 Task: Locate the nearest lighthouses to Martha's Vineyard, Massachusetts, and Nantucket, Massachusetts.
Action: Mouse moved to (120, 76)
Screenshot: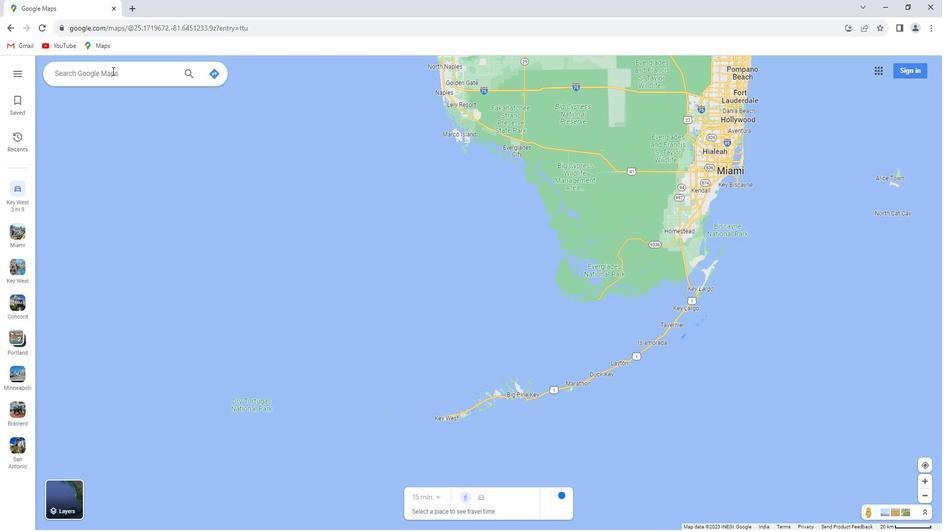 
Action: Mouse pressed left at (120, 76)
Screenshot: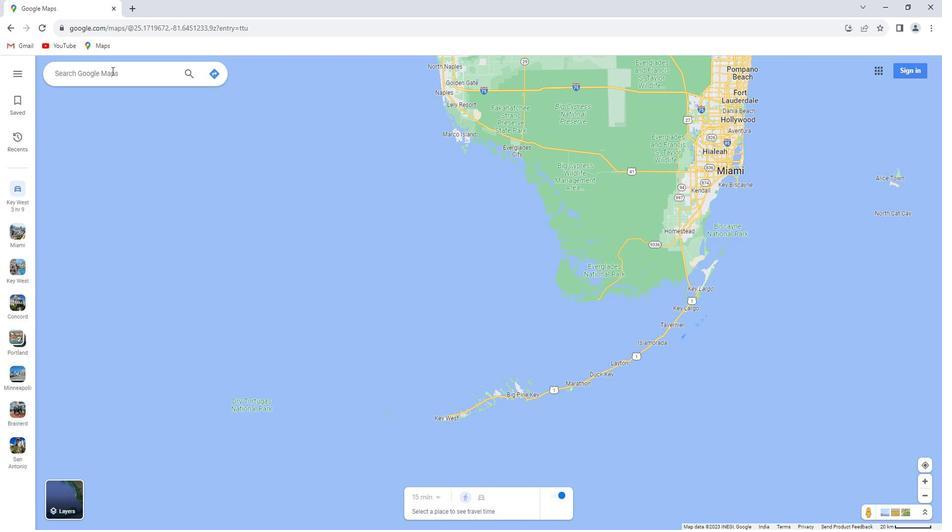 
Action: Key pressed <Key.shift>Martha's<Key.space><Key.shift>Vineyard,<Key.space><Key.shift>Massachusetts
Screenshot: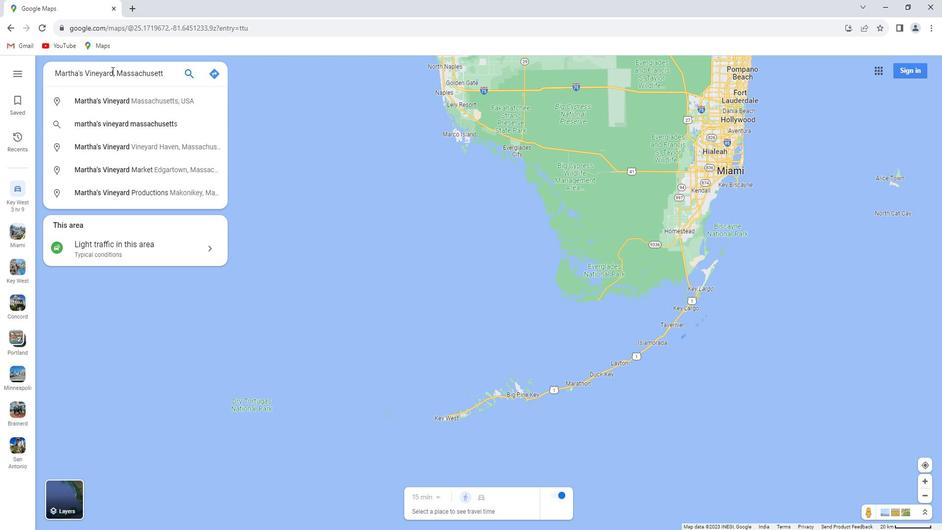 
Action: Mouse moved to (250, 120)
Screenshot: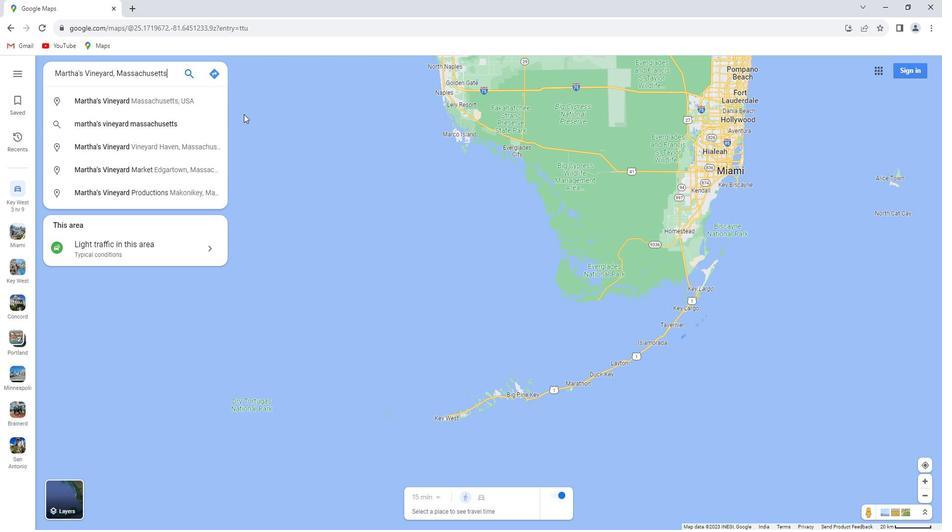 
Action: Key pressed <Key.enter>
Screenshot: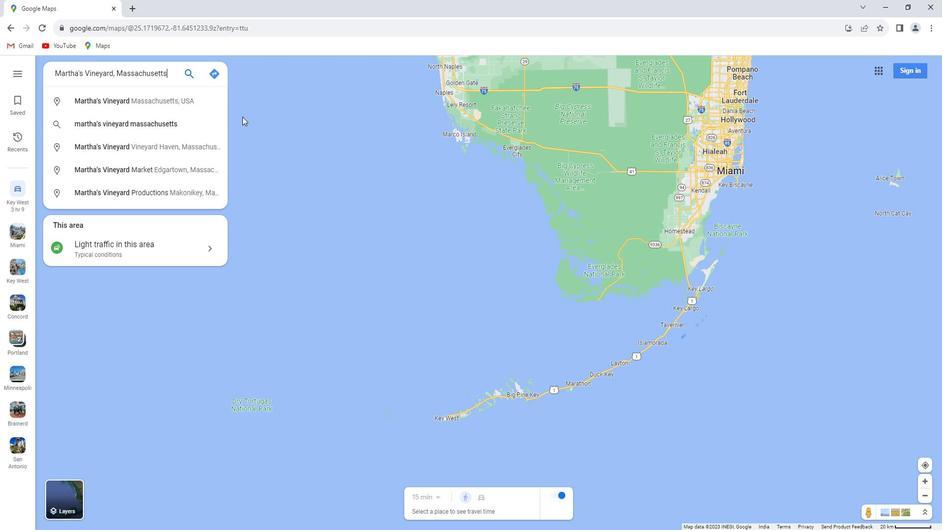 
Action: Mouse moved to (149, 270)
Screenshot: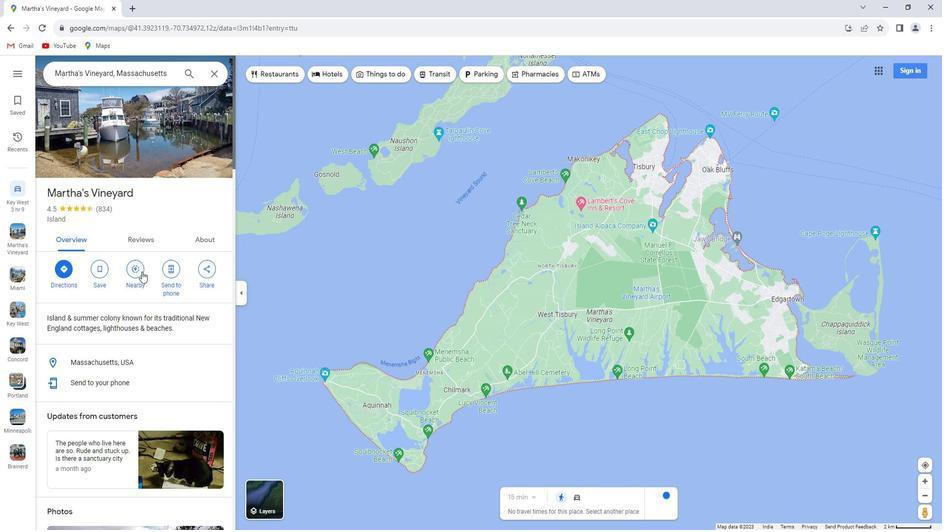 
Action: Mouse pressed left at (149, 270)
Screenshot: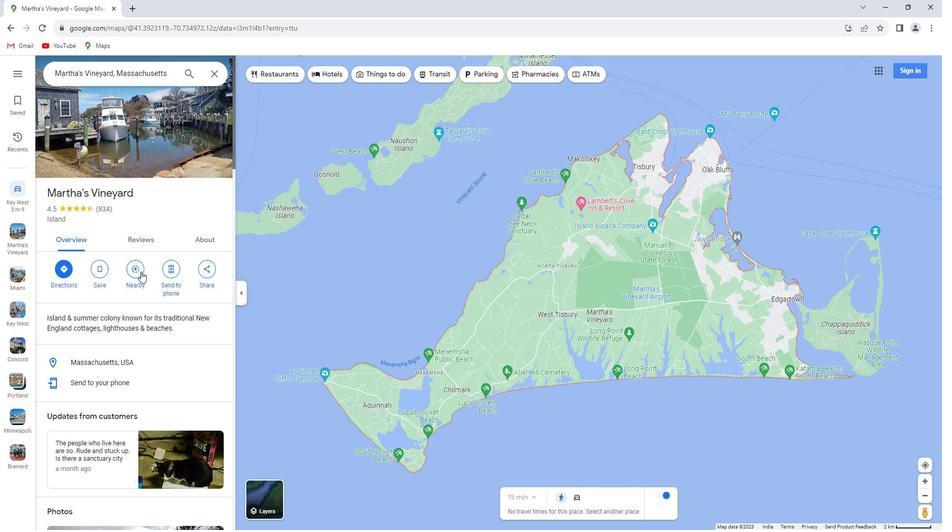 
Action: Key pressed lighthouses<Key.enter>
Screenshot: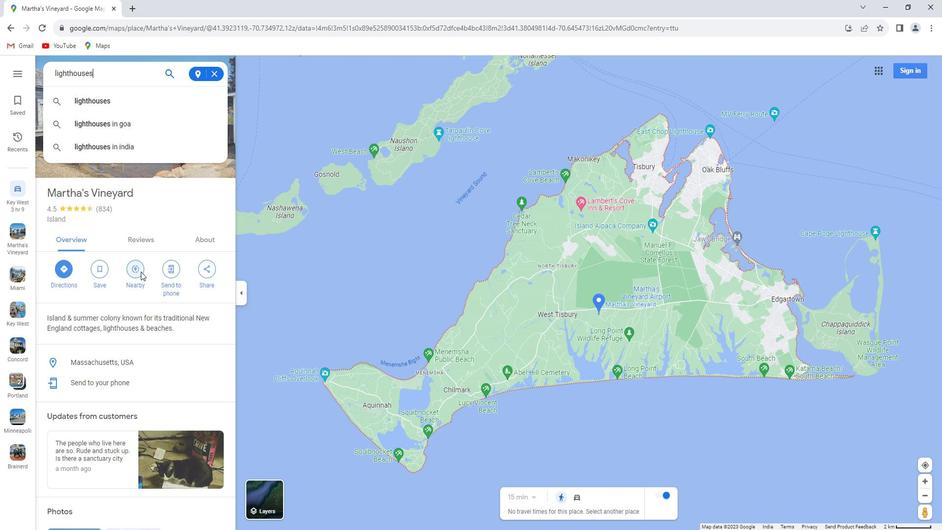 
Action: Mouse moved to (223, 81)
Screenshot: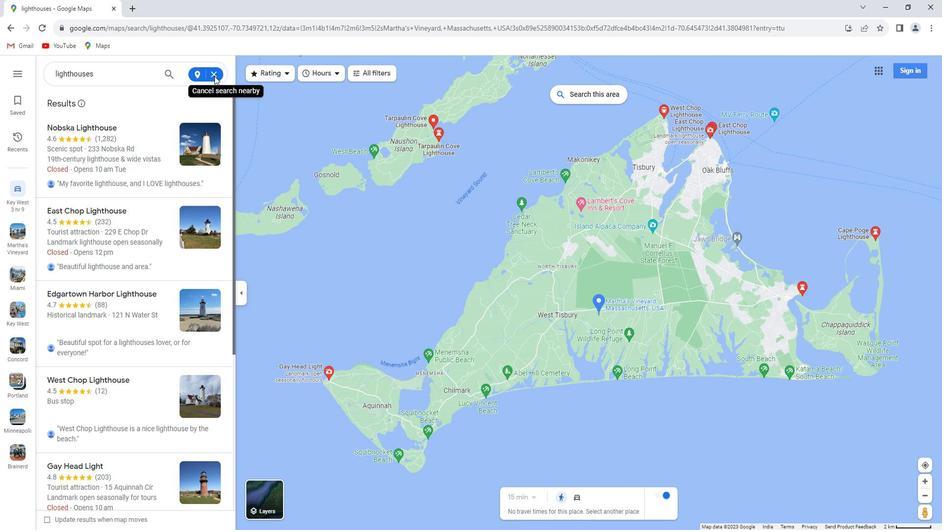 
Action: Mouse pressed left at (223, 81)
Screenshot: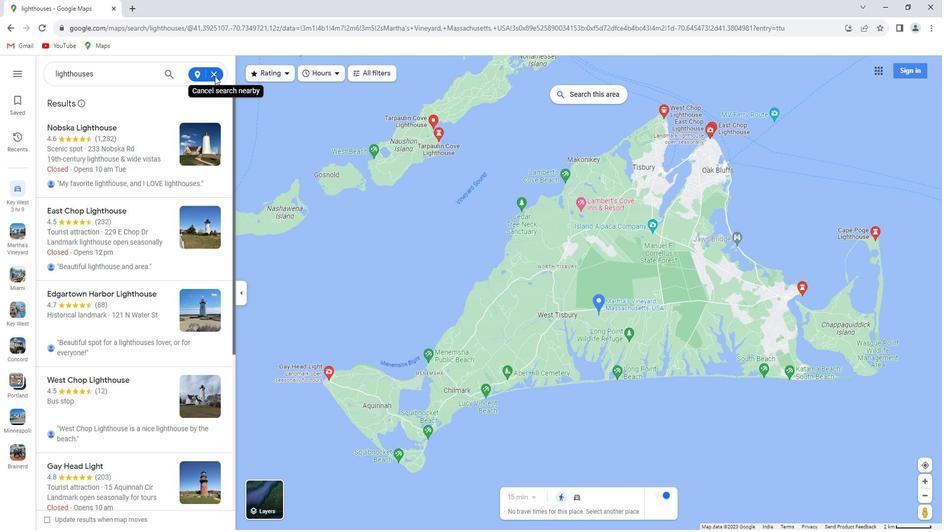 
Action: Mouse moved to (219, 83)
Screenshot: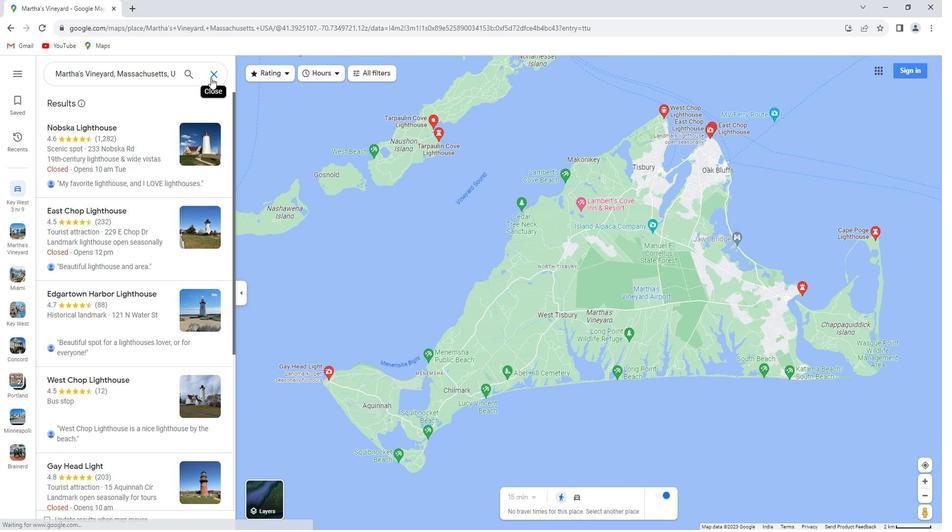 
Action: Mouse pressed left at (219, 83)
Screenshot: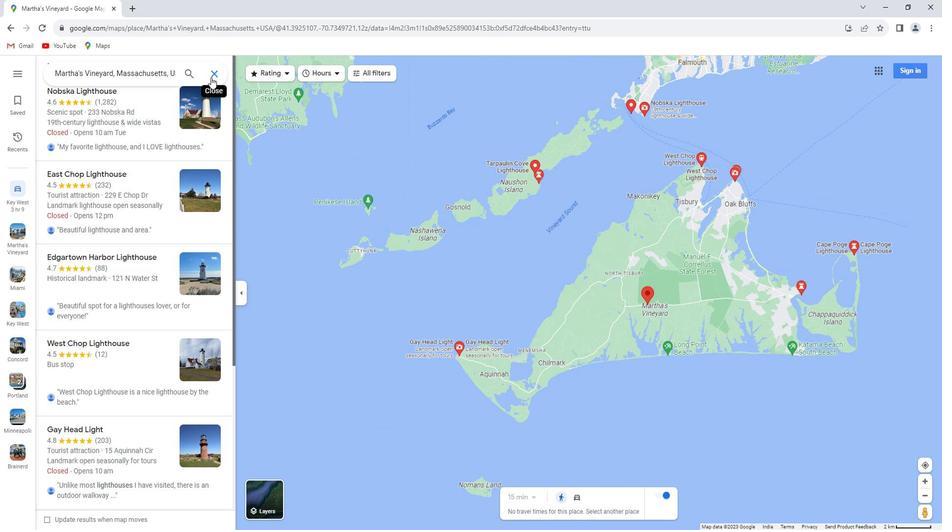 
Action: Mouse moved to (128, 83)
Screenshot: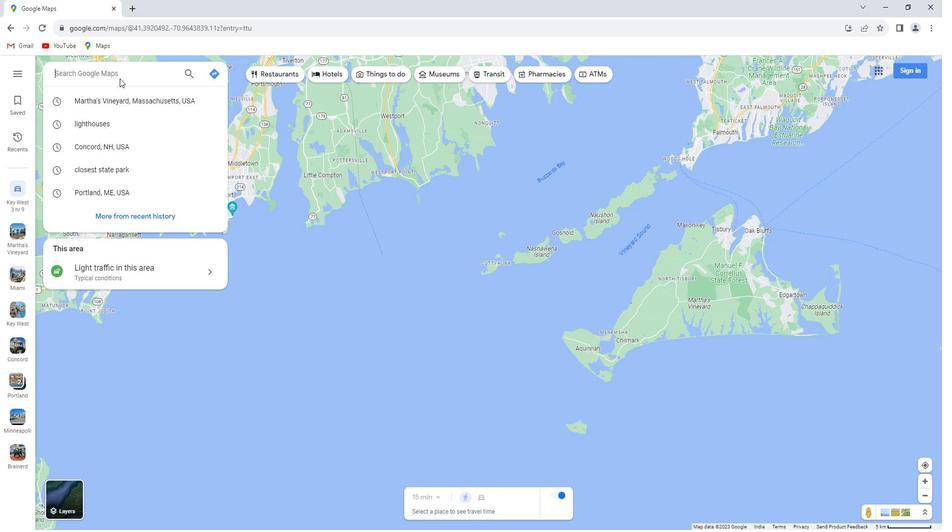 
Action: Key pressed <Key.shift>Nantucket,<Key.space><Key.shift>Masa<Key.backspace>sachusetts<Key.enter>
Screenshot: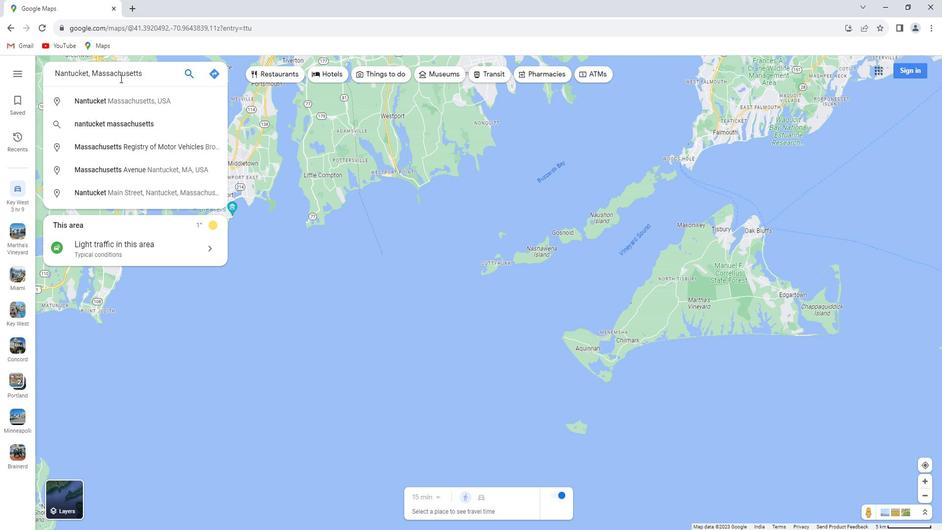 
Action: Mouse moved to (144, 248)
Screenshot: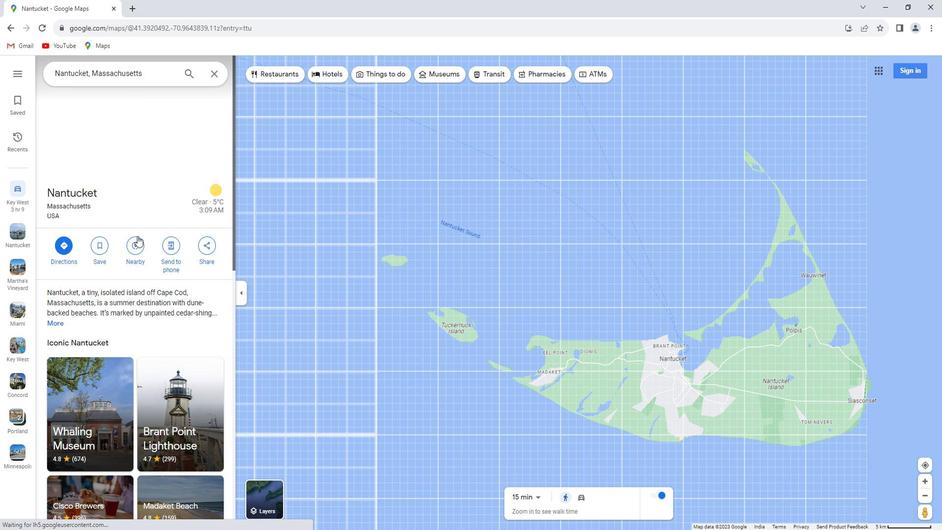 
Action: Mouse pressed left at (144, 248)
Screenshot: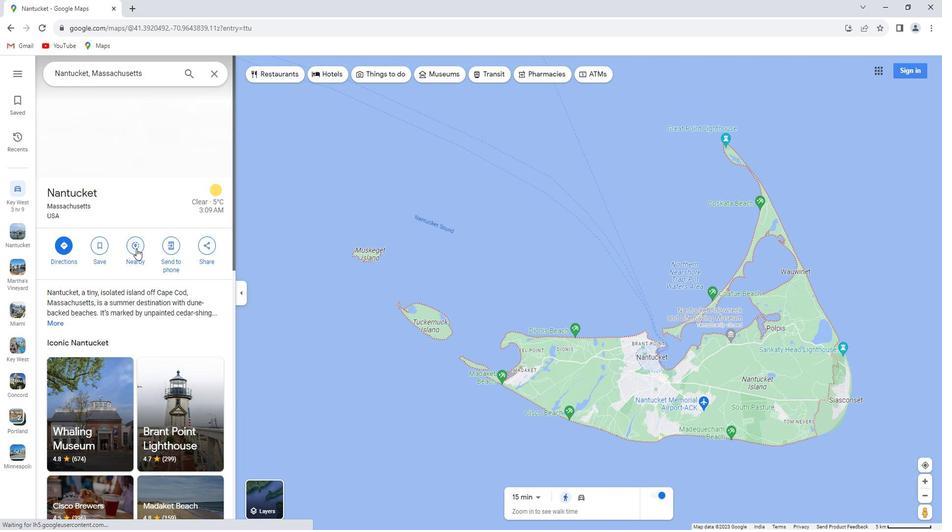 
Action: Key pressed lighthouses<Key.enter>
Screenshot: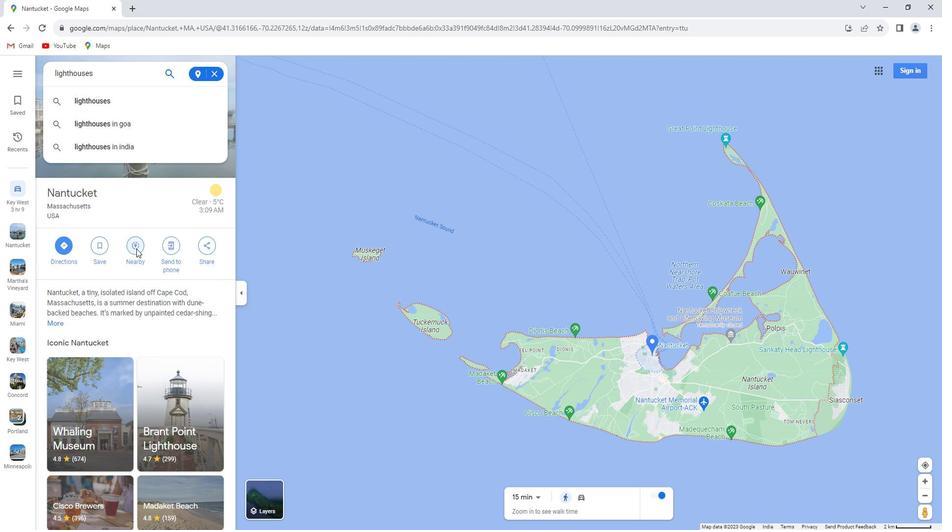 
